 Task: Search for calendar events categorized under 'Blue category' in Outlook.
Action: Mouse moved to (13, 71)
Screenshot: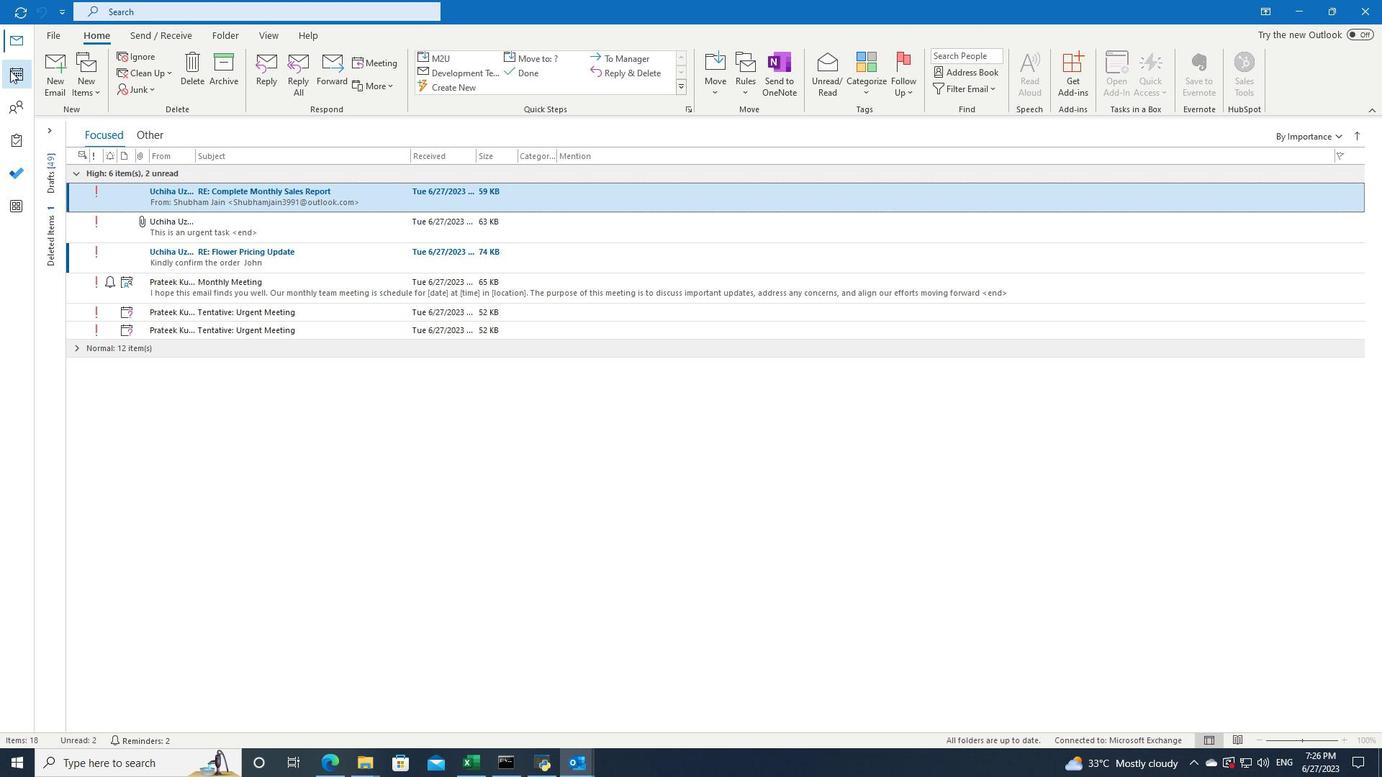 
Action: Mouse pressed left at (13, 71)
Screenshot: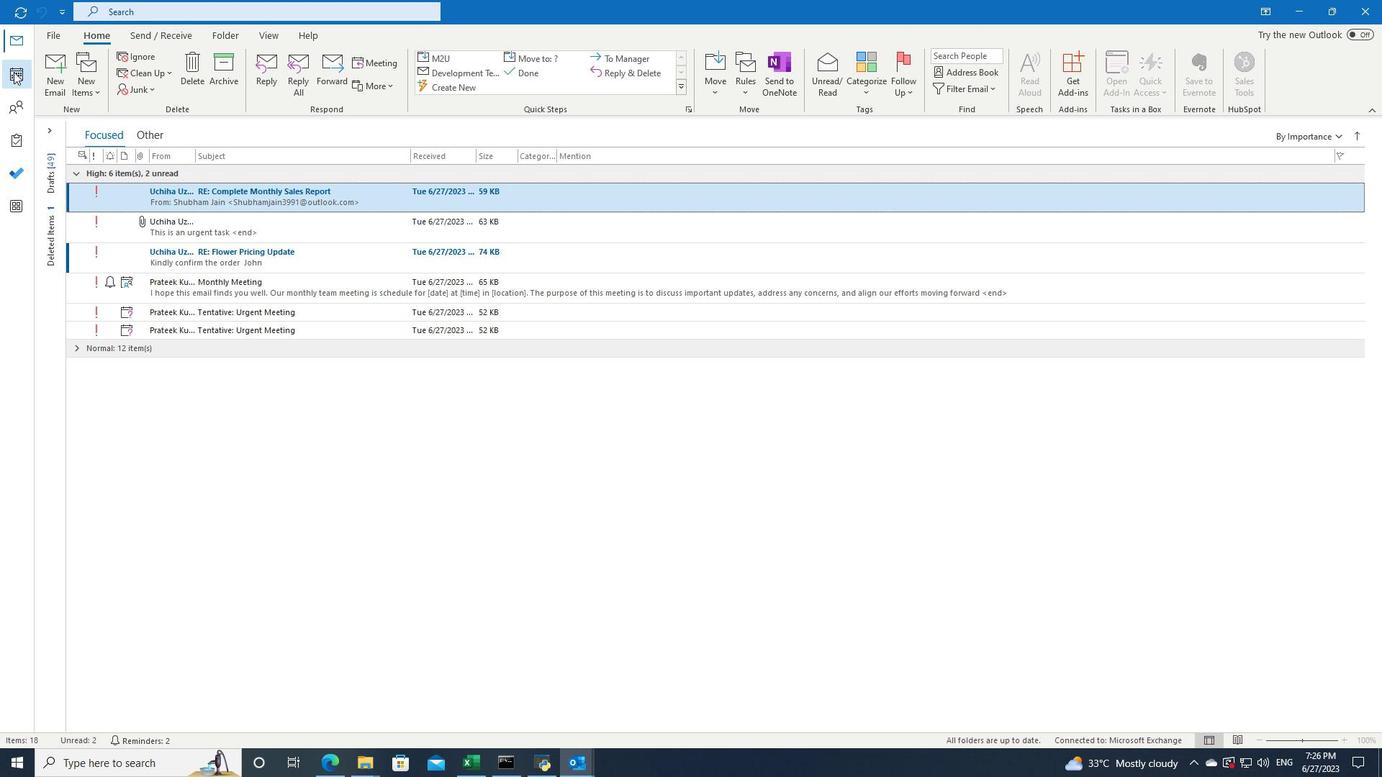 
Action: Mouse moved to (413, 9)
Screenshot: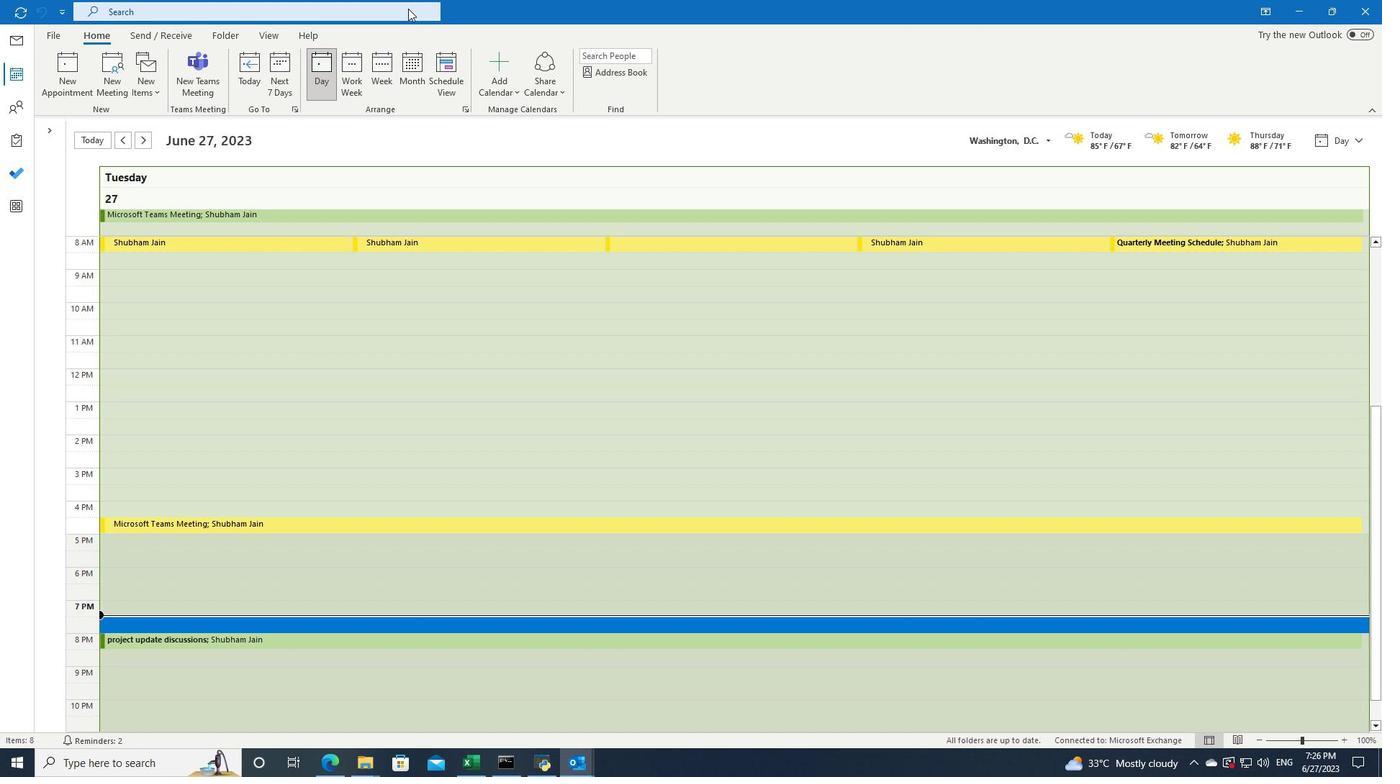 
Action: Mouse pressed left at (413, 9)
Screenshot: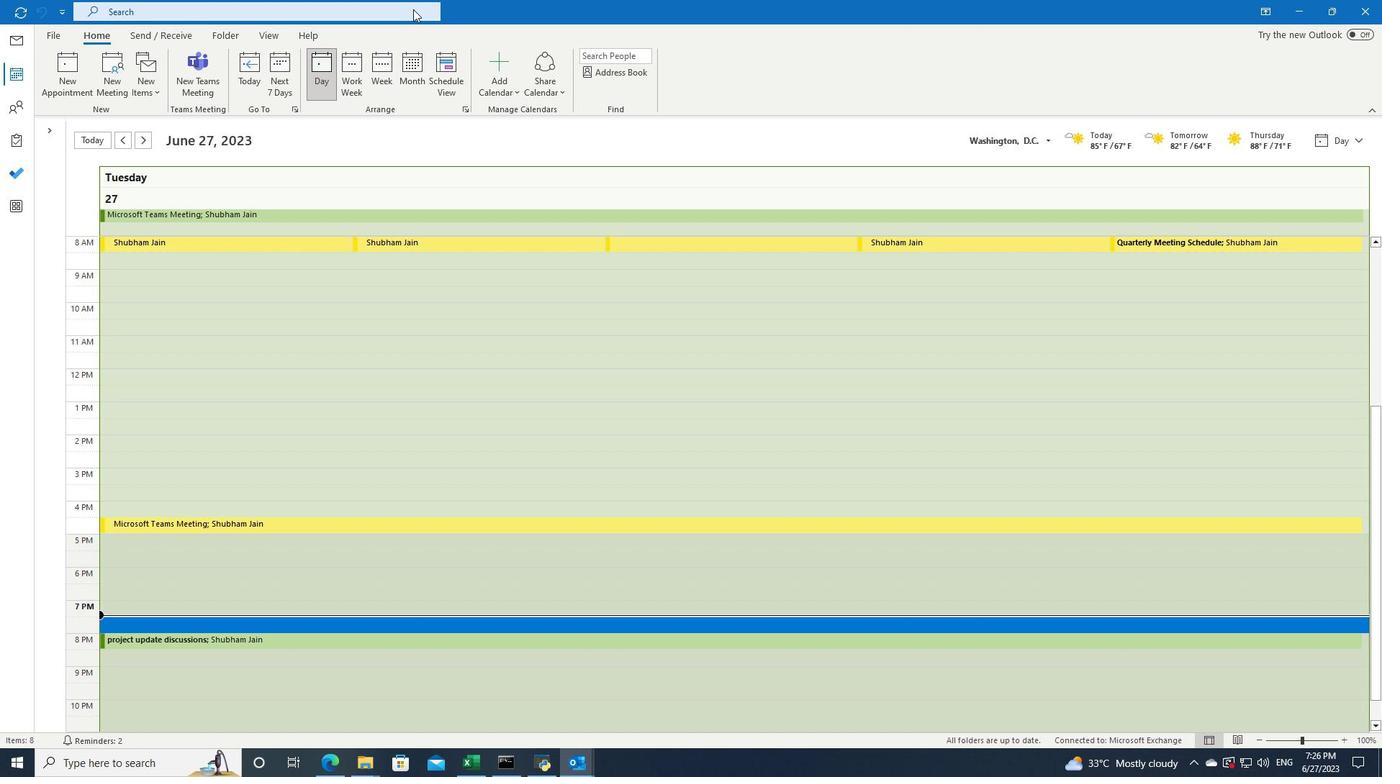 
Action: Mouse moved to (484, 11)
Screenshot: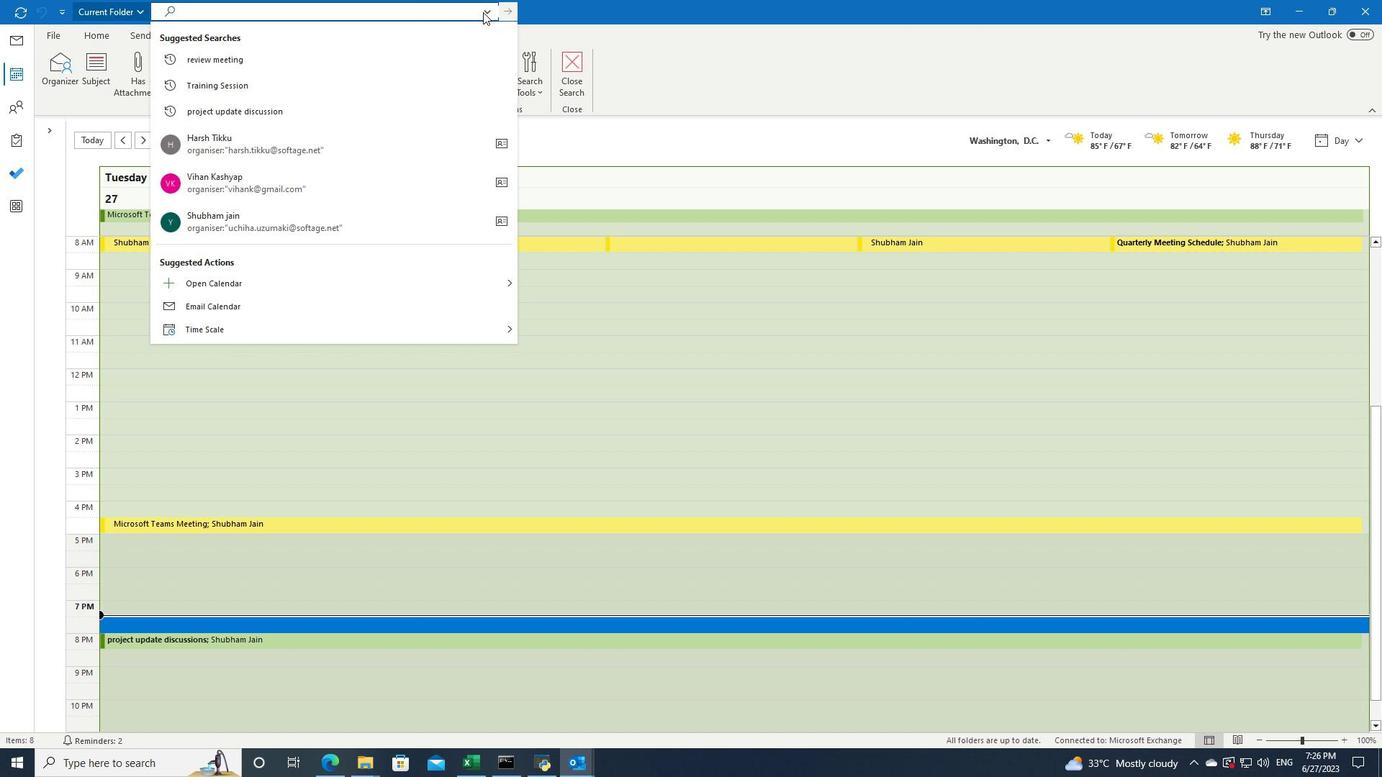 
Action: Mouse pressed left at (484, 11)
Screenshot: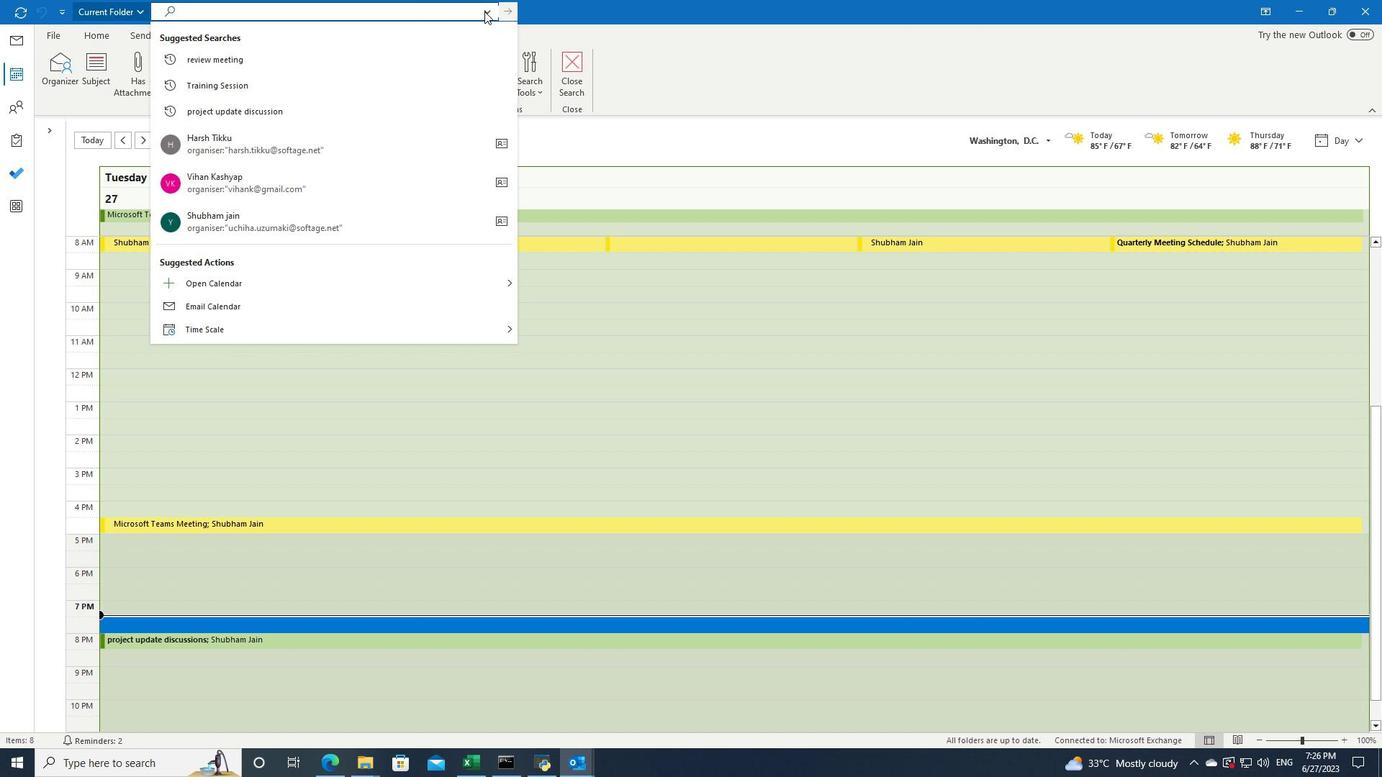 
Action: Mouse moved to (498, 98)
Screenshot: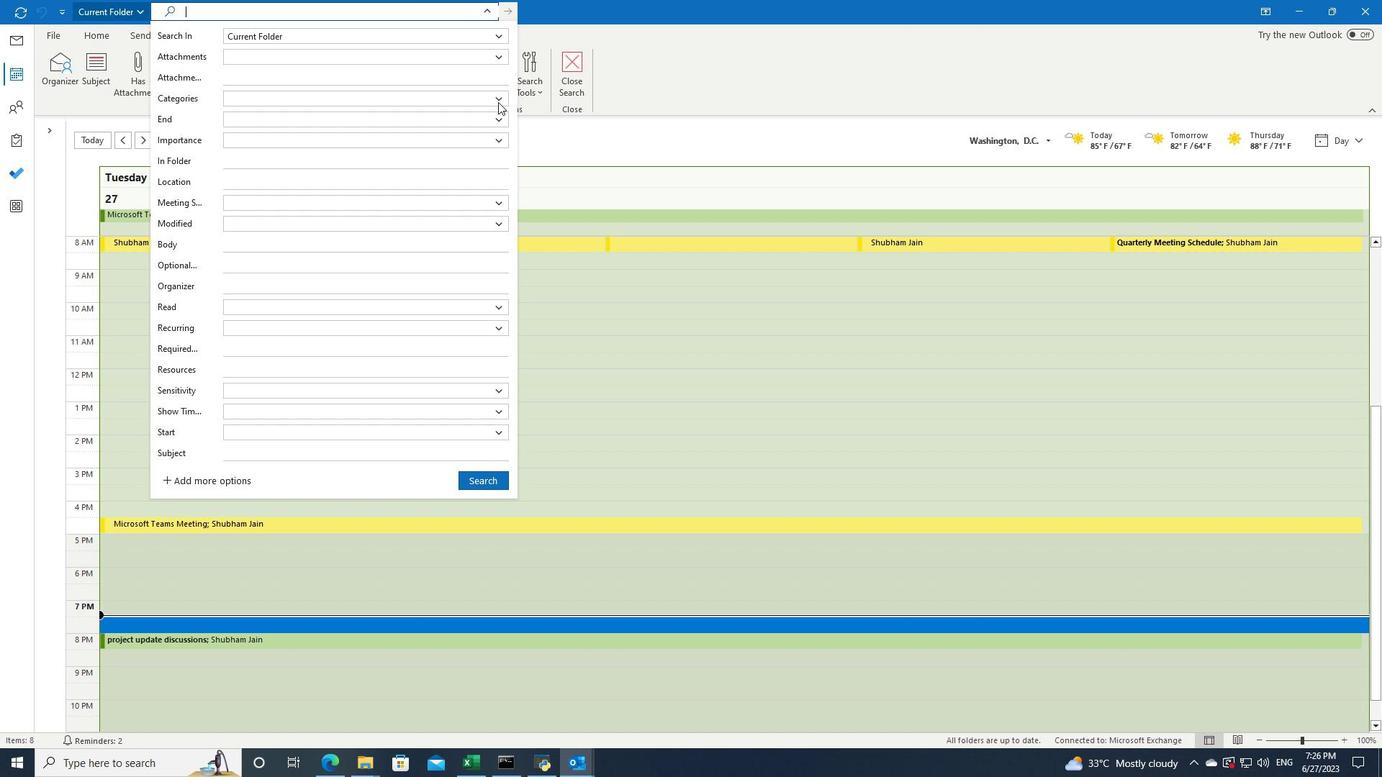 
Action: Mouse pressed left at (498, 98)
Screenshot: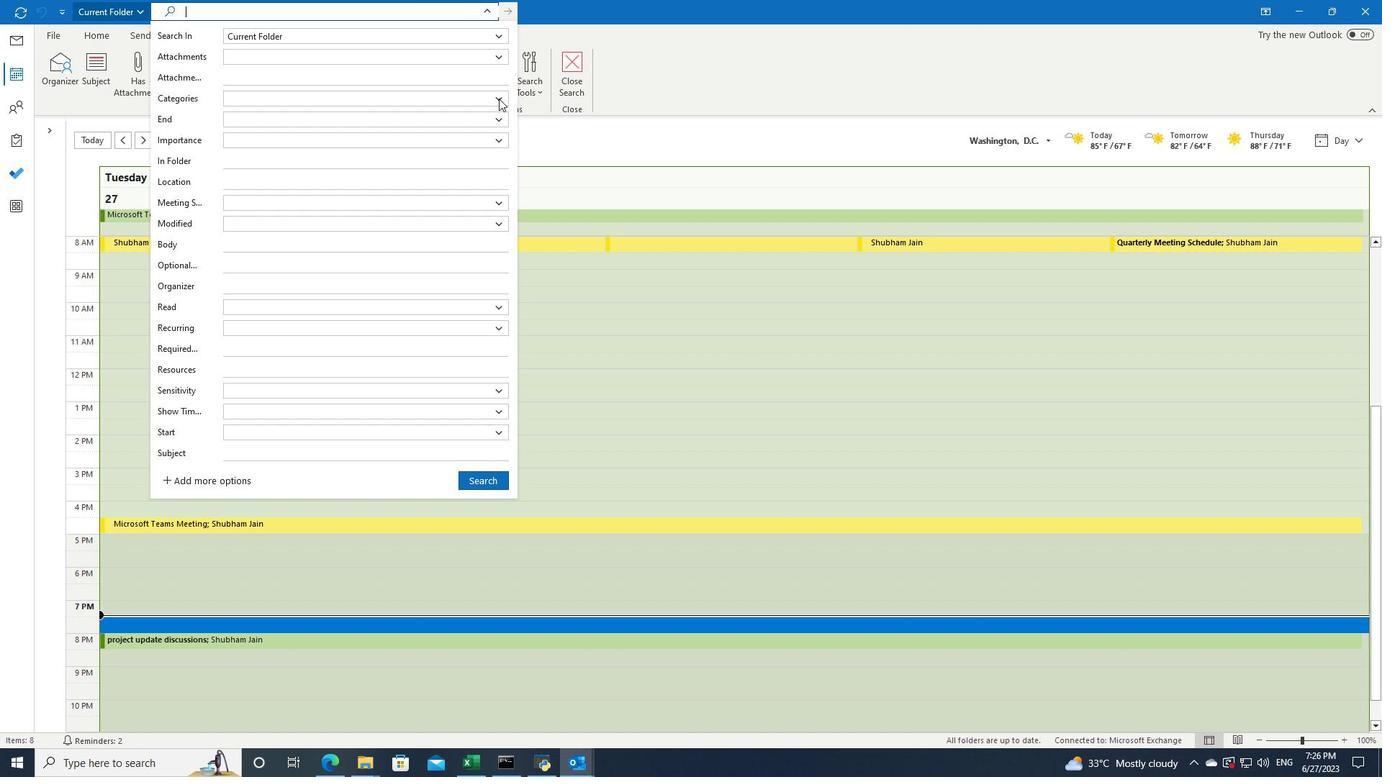 
Action: Mouse moved to (345, 131)
Screenshot: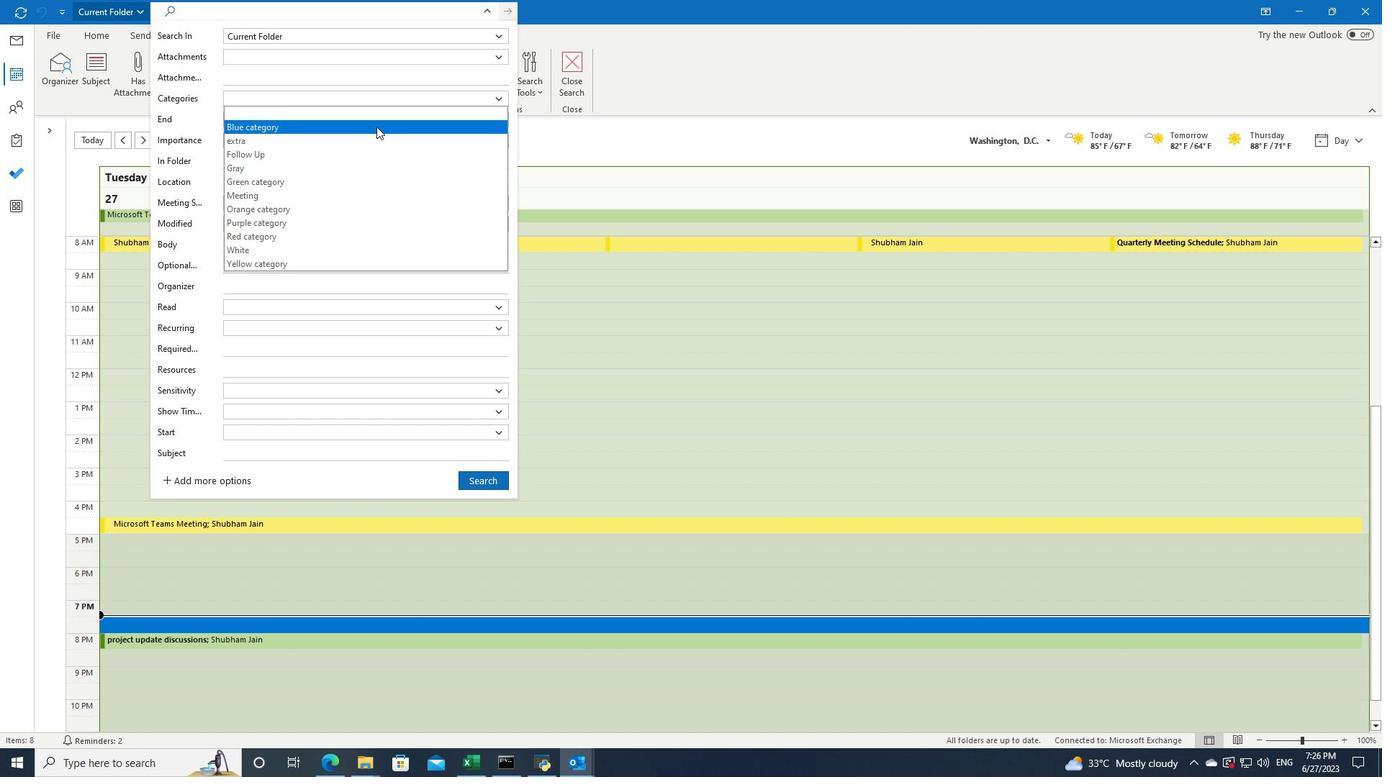 
Action: Mouse pressed left at (345, 131)
Screenshot: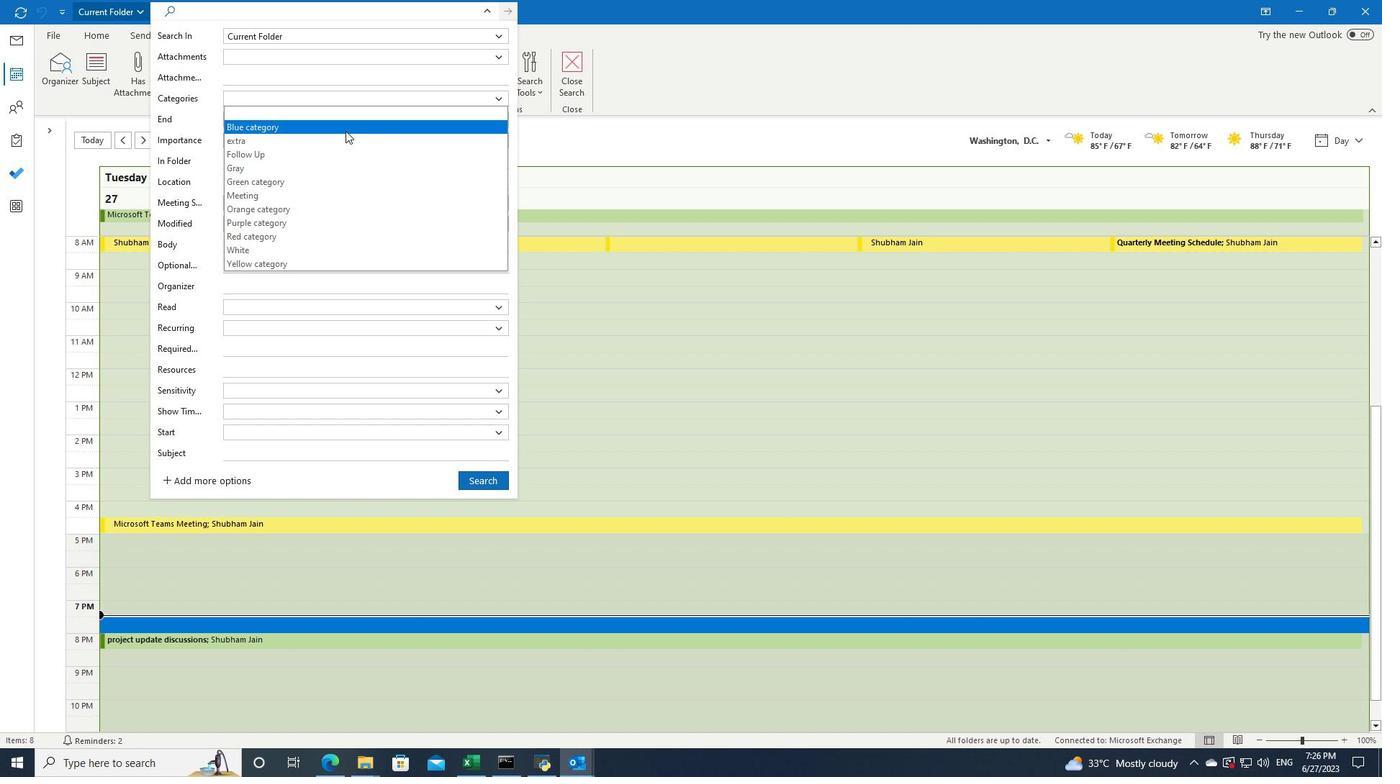 
Action: Mouse moved to (475, 478)
Screenshot: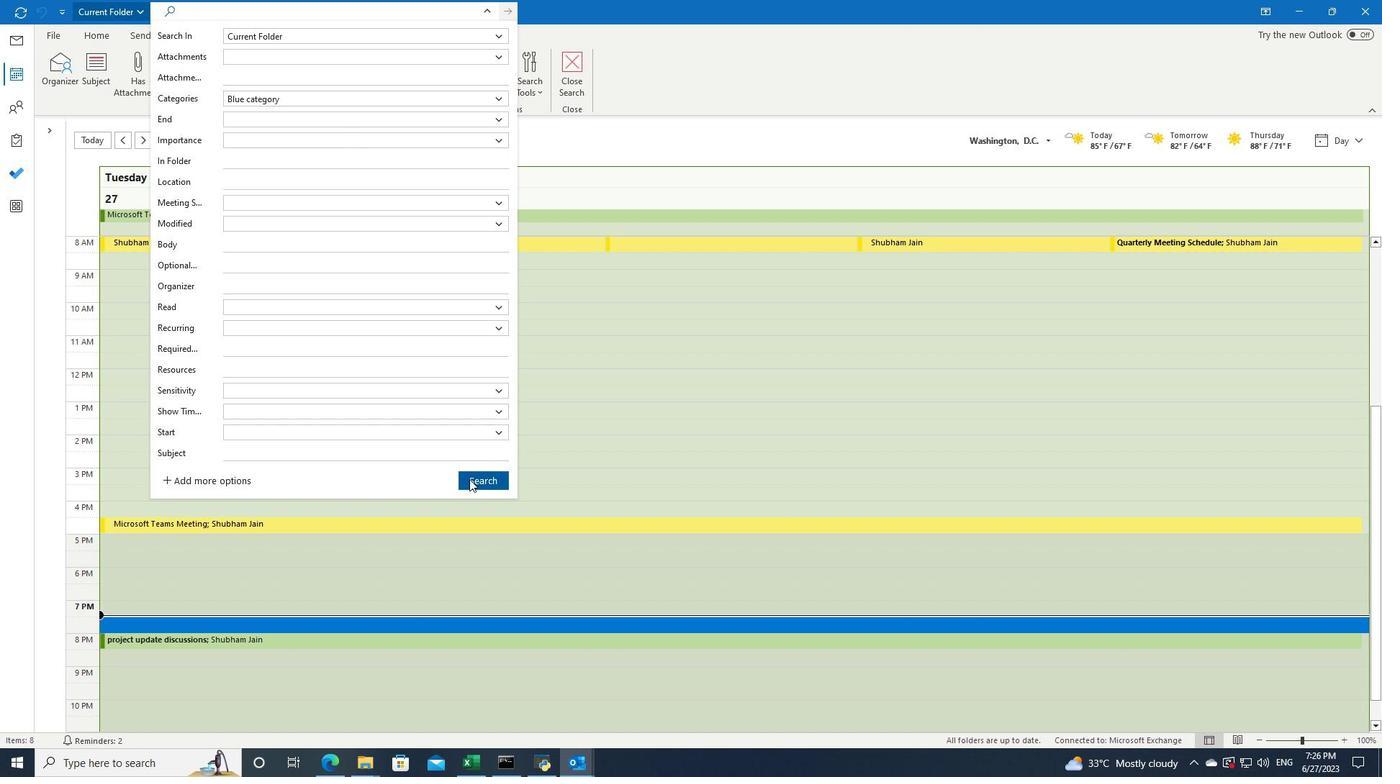 
Action: Mouse pressed left at (475, 478)
Screenshot: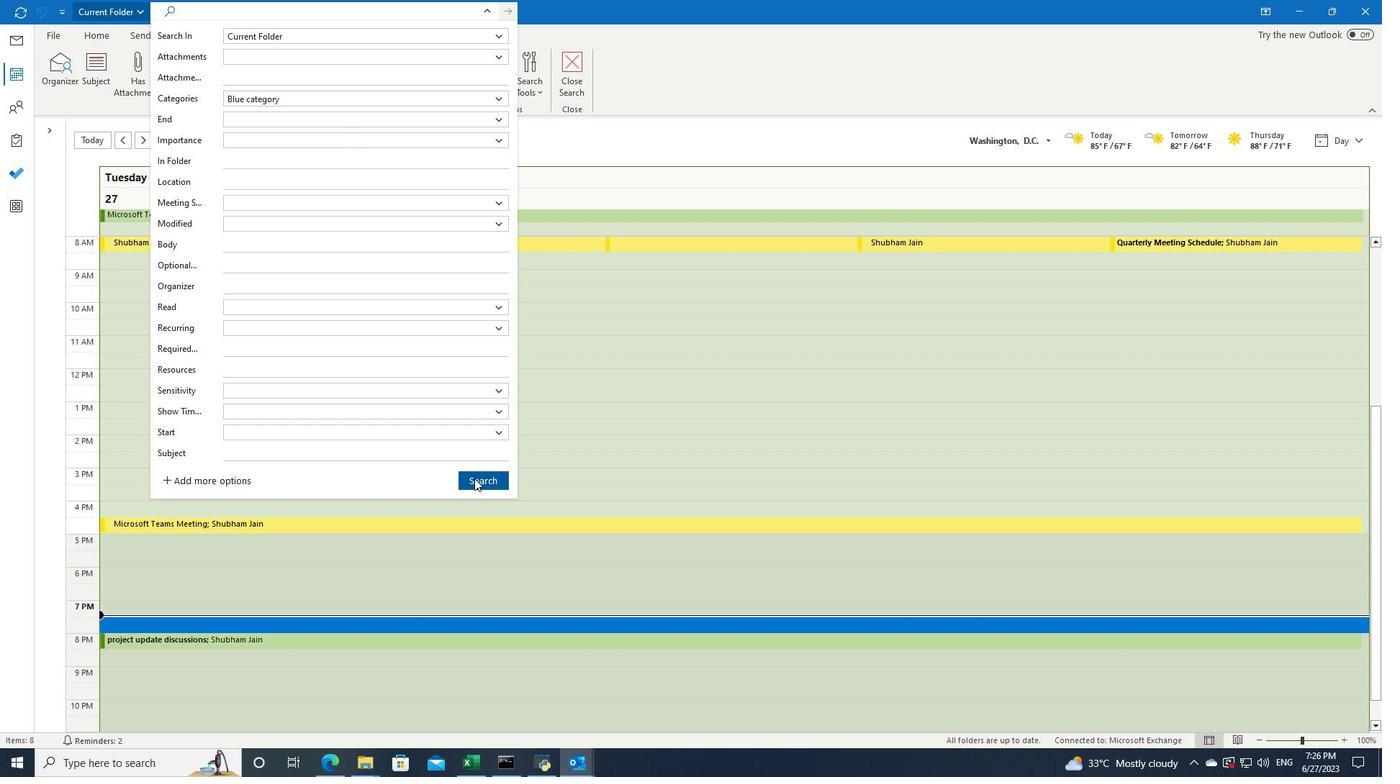 
